 Task: Change polyline line colour to red.
Action: Mouse moved to (358, 323)
Screenshot: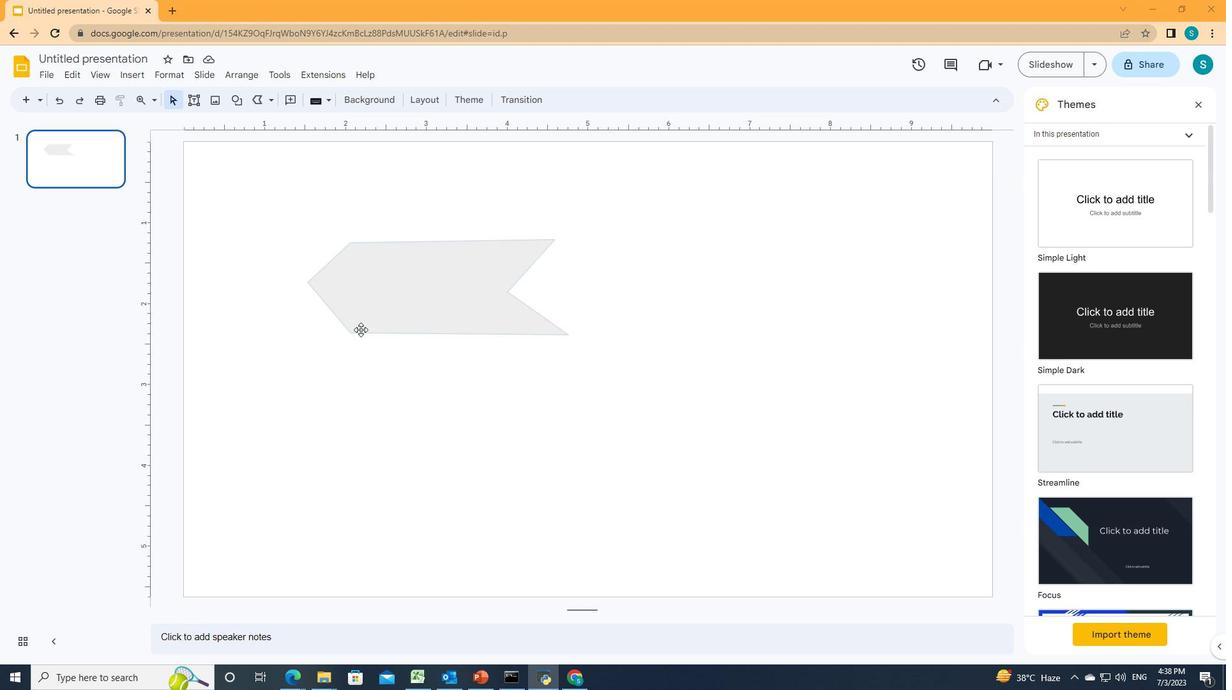
Action: Mouse pressed left at (358, 323)
Screenshot: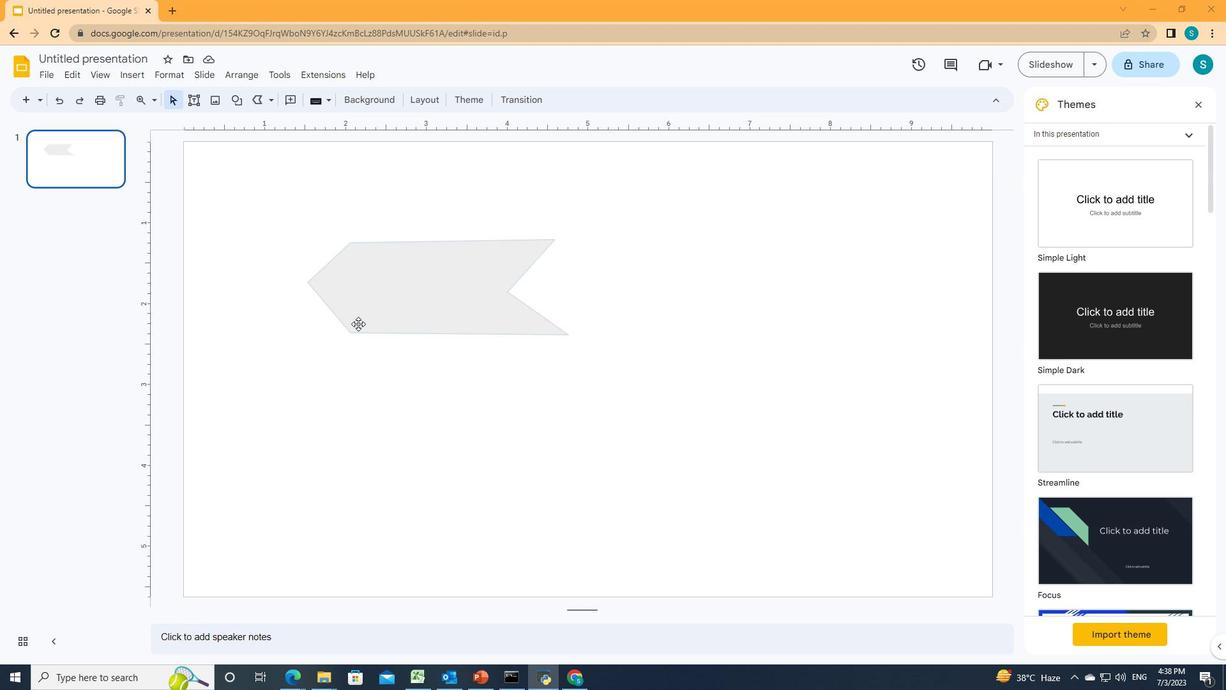 
Action: Mouse moved to (316, 106)
Screenshot: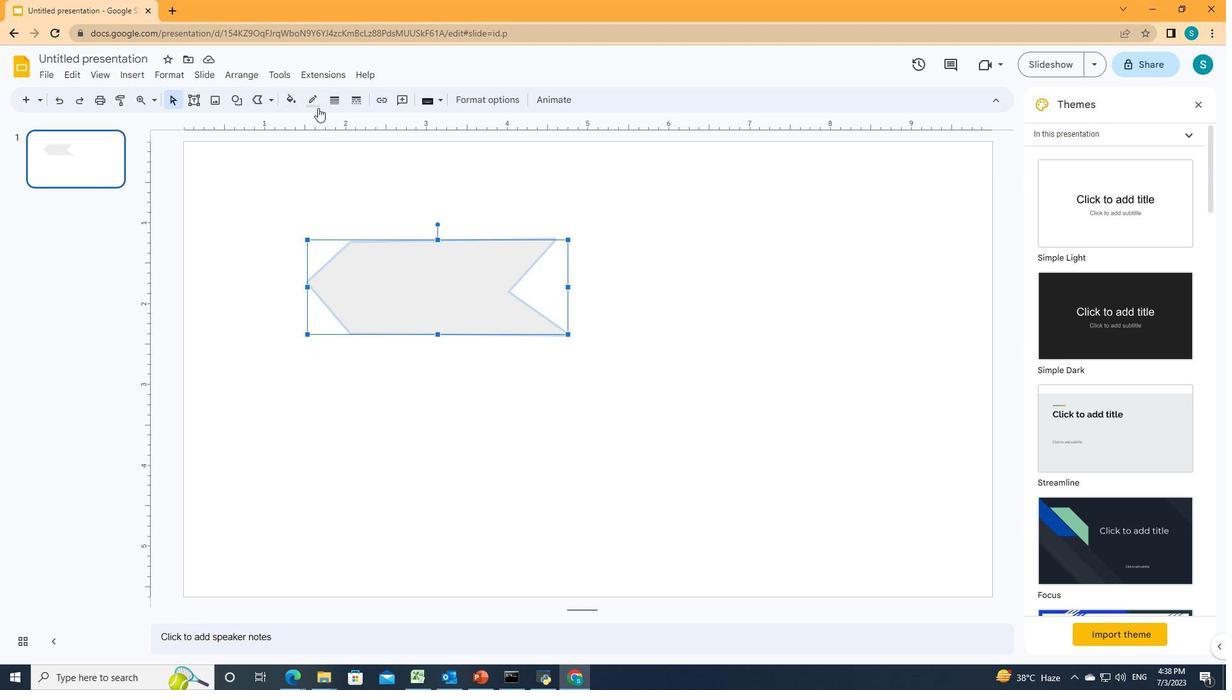 
Action: Mouse pressed left at (316, 106)
Screenshot: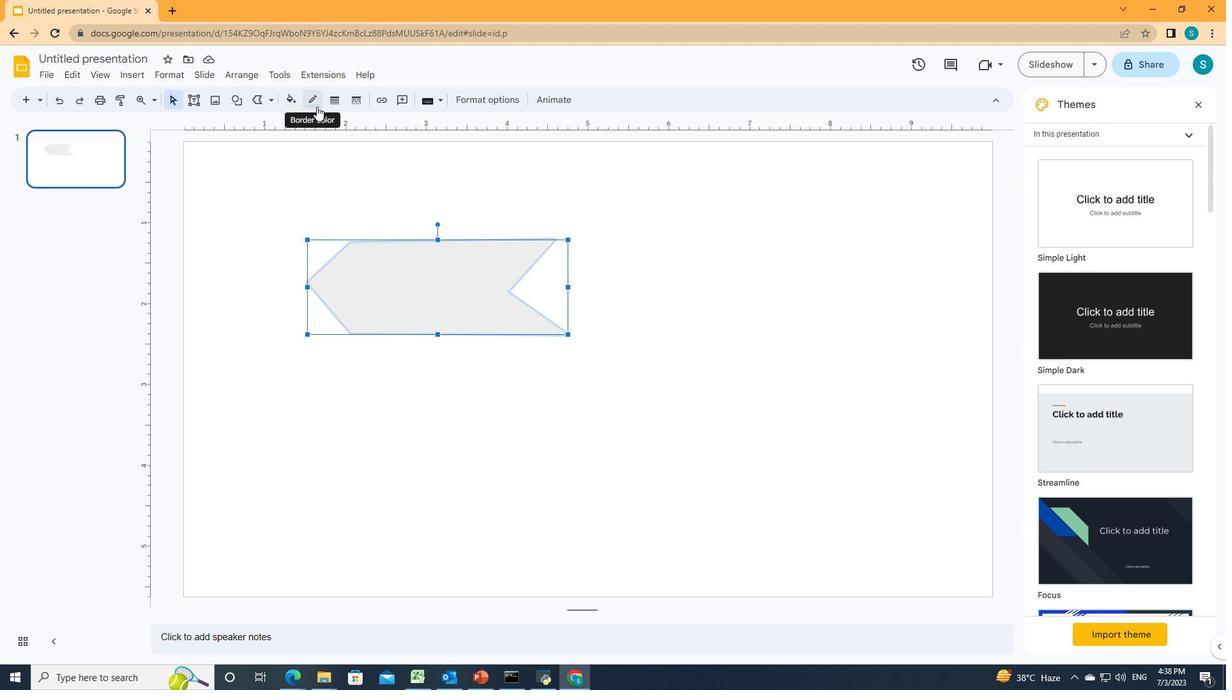 
Action: Mouse moved to (332, 222)
Screenshot: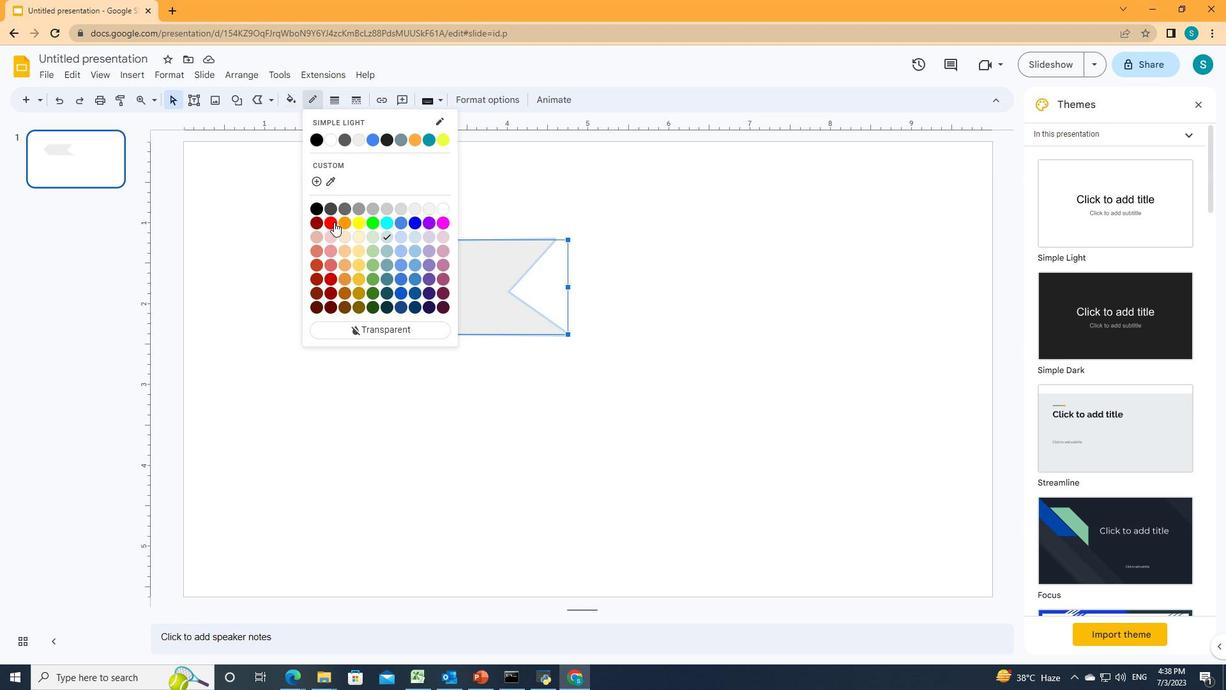 
Action: Mouse pressed left at (332, 222)
Screenshot: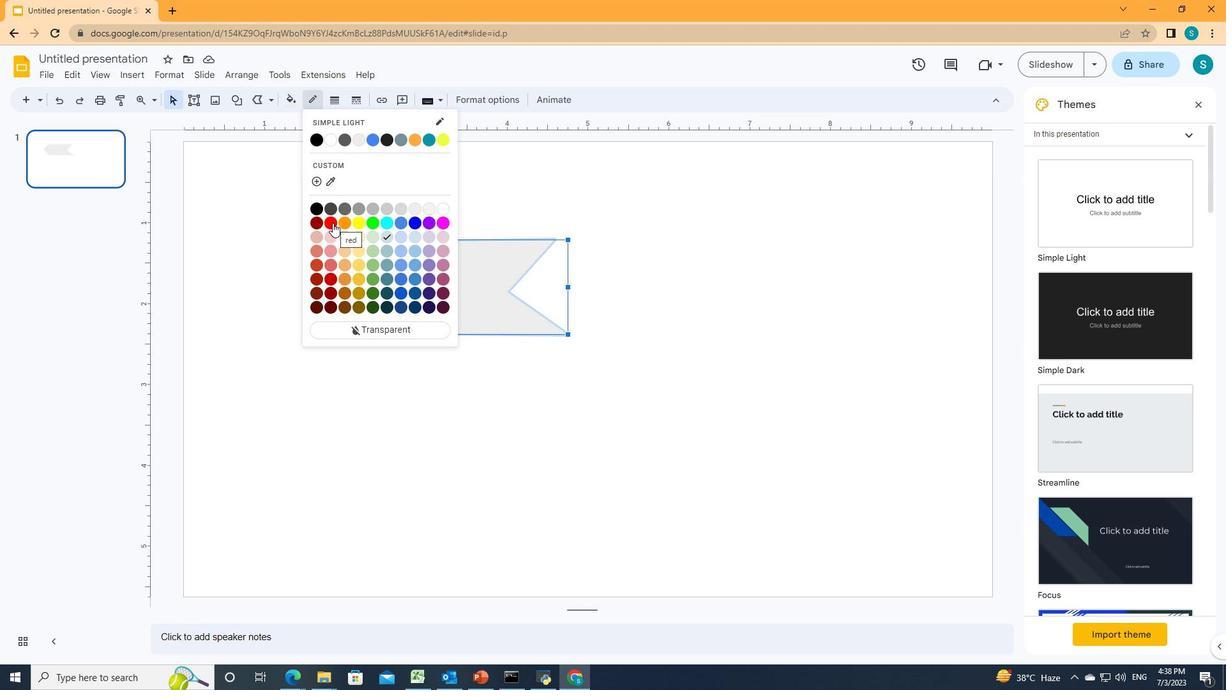 
